 Task: Filter people by profile language English.
Action: Mouse moved to (359, 87)
Screenshot: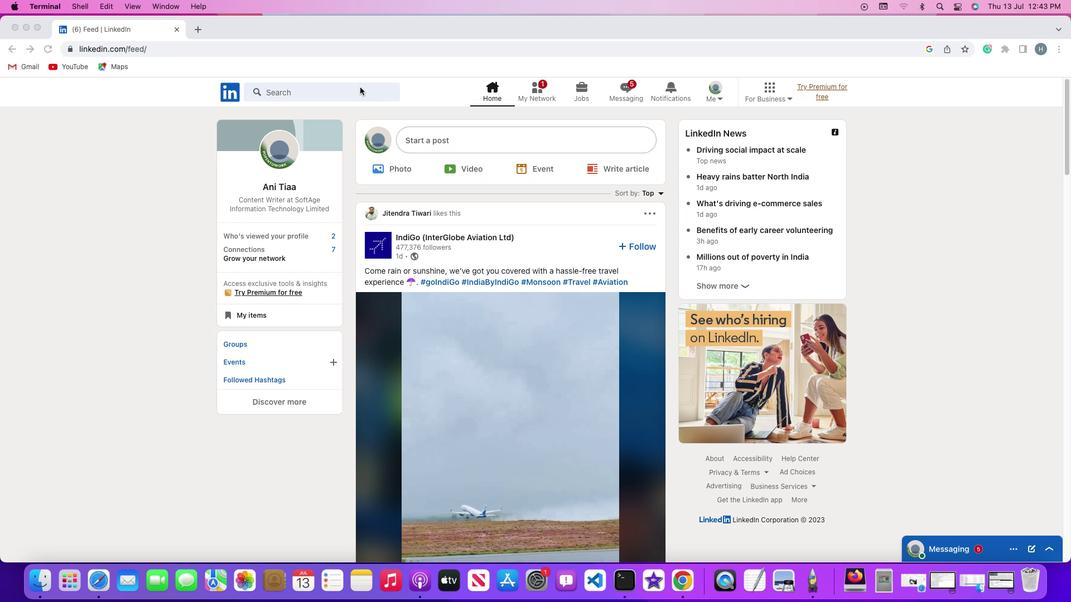 
Action: Mouse pressed left at (359, 87)
Screenshot: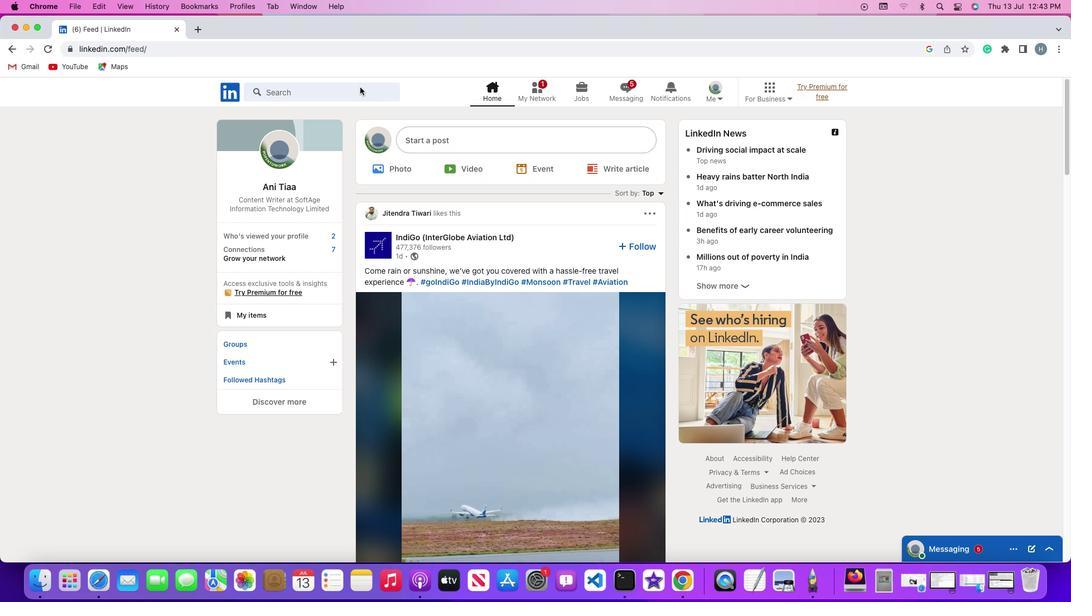 
Action: Mouse pressed left at (359, 87)
Screenshot: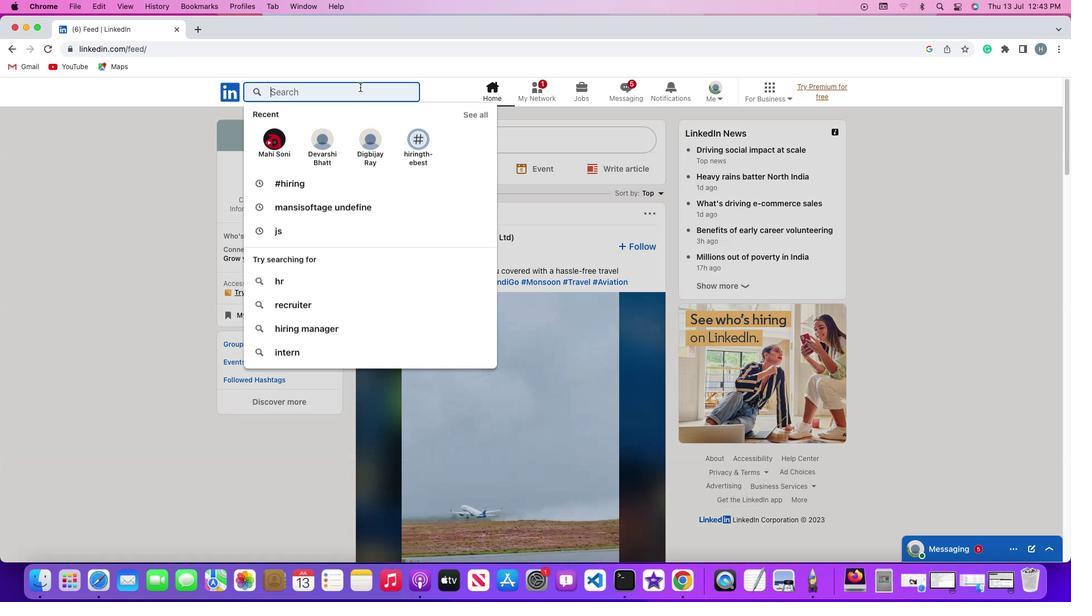 
Action: Mouse moved to (360, 87)
Screenshot: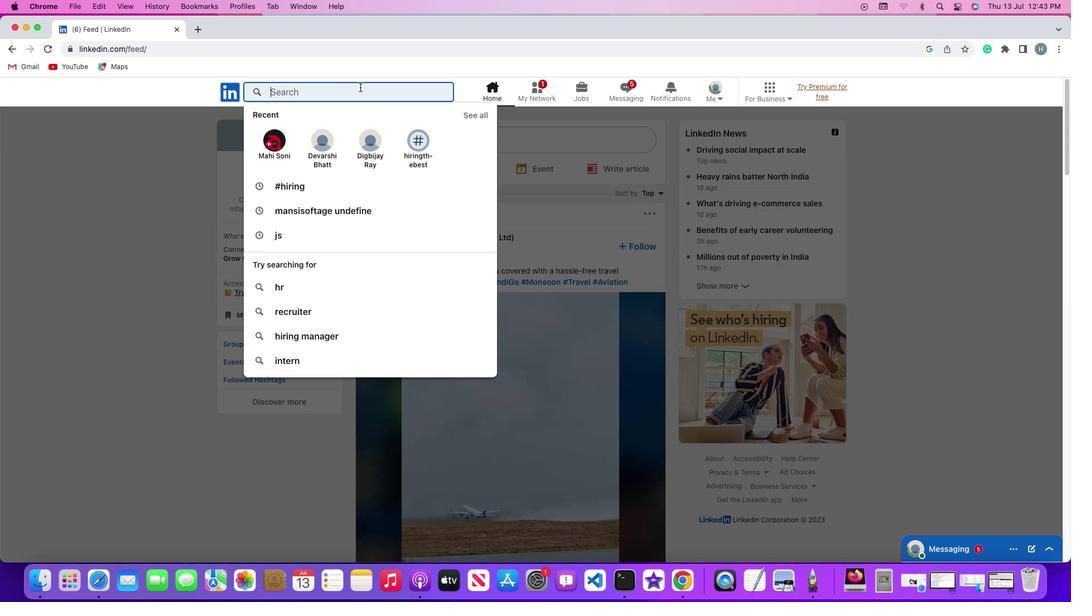 
Action: Key pressed Key.shift'#''h''i'
Screenshot: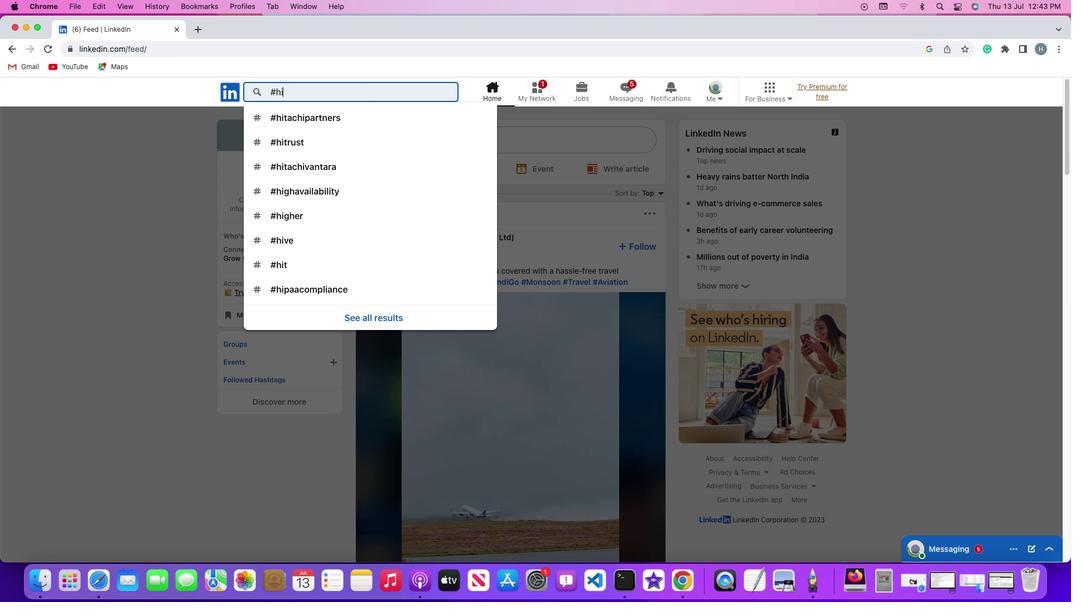 
Action: Mouse moved to (360, 87)
Screenshot: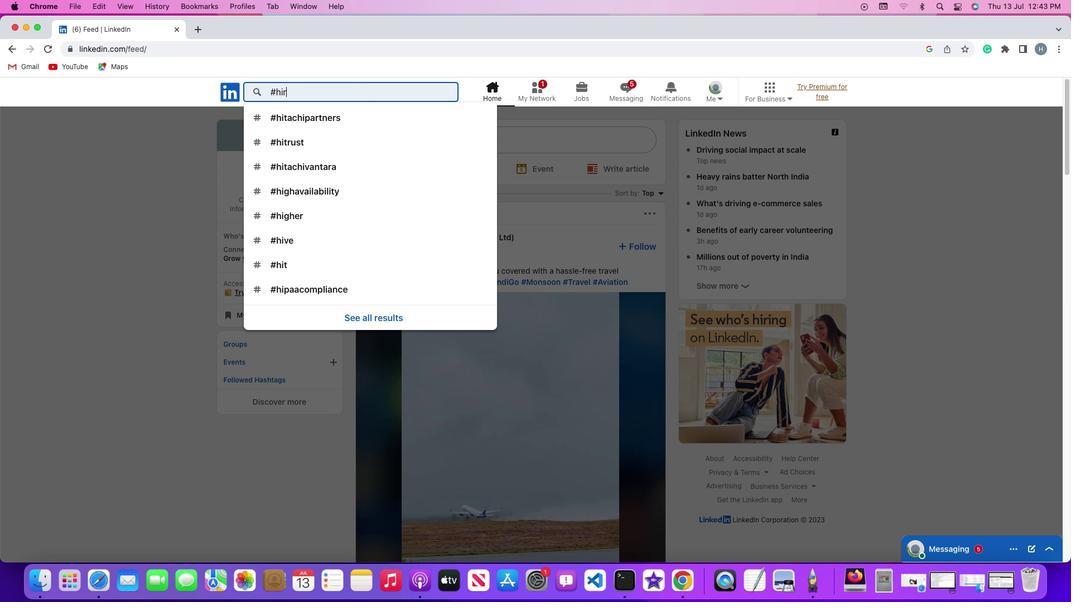 
Action: Key pressed 'r''i''n''g'Key.enter
Screenshot: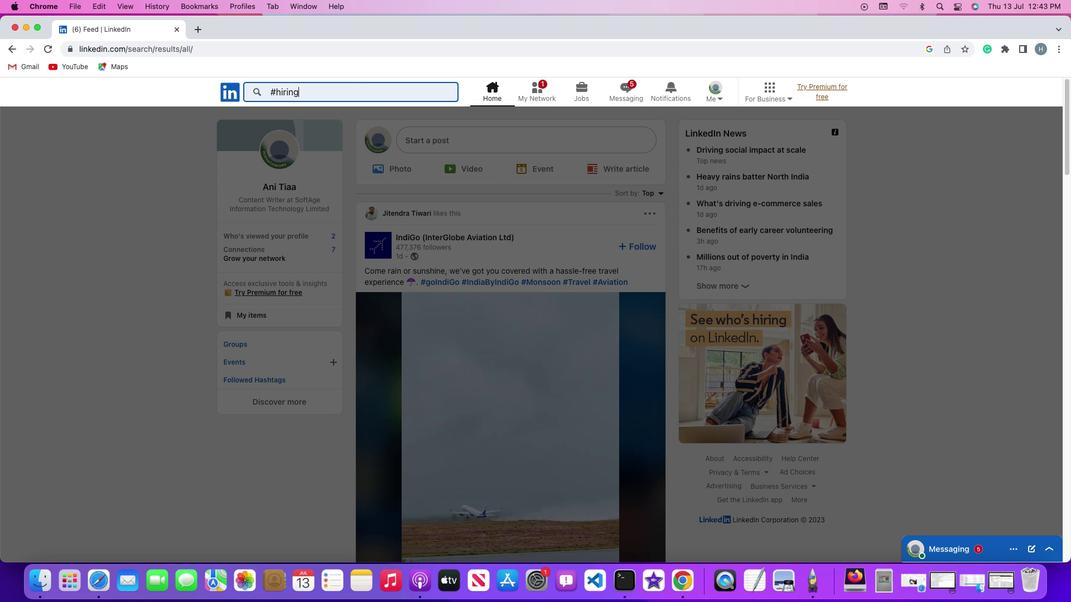 
Action: Mouse moved to (319, 120)
Screenshot: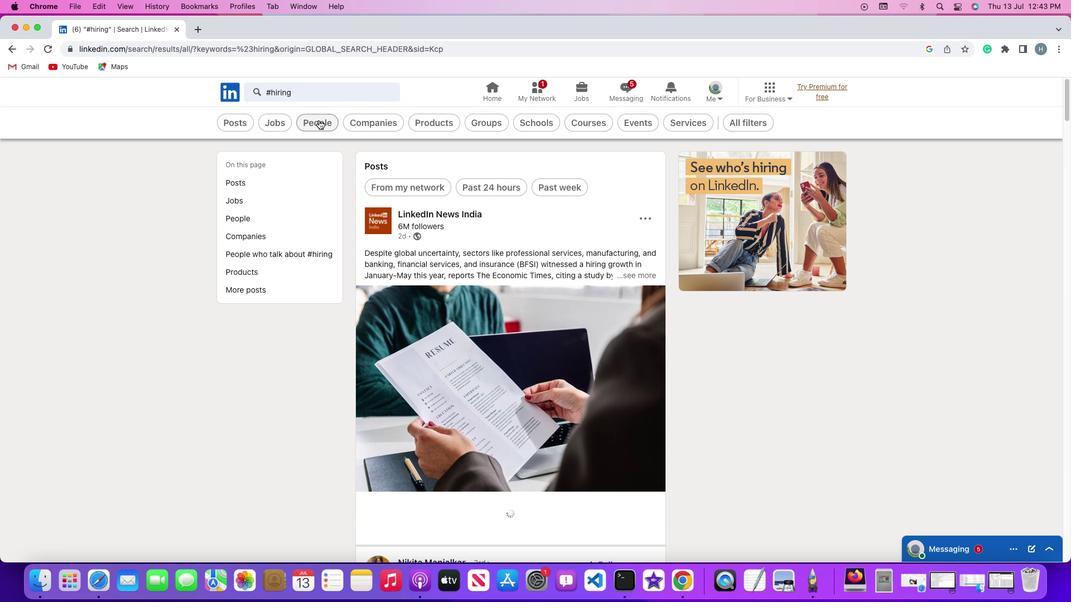 
Action: Mouse pressed left at (319, 120)
Screenshot: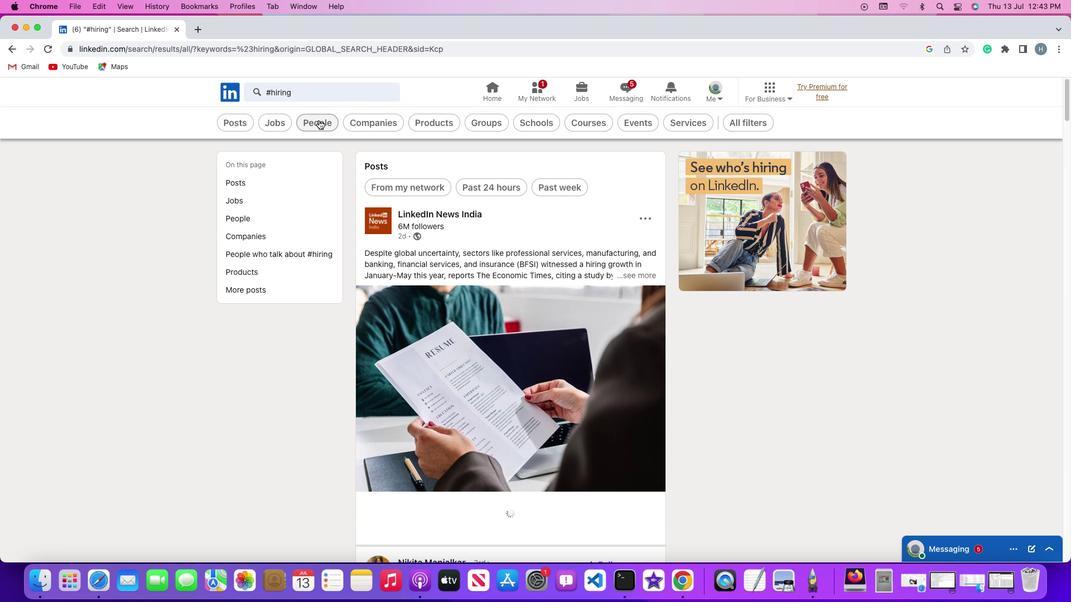 
Action: Mouse moved to (564, 121)
Screenshot: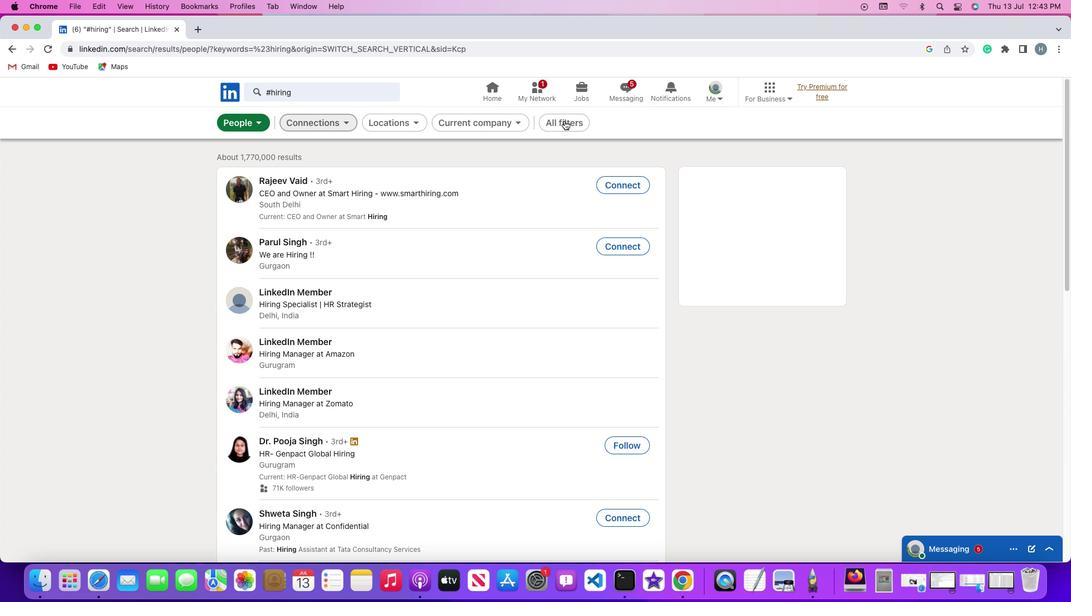 
Action: Mouse pressed left at (564, 121)
Screenshot: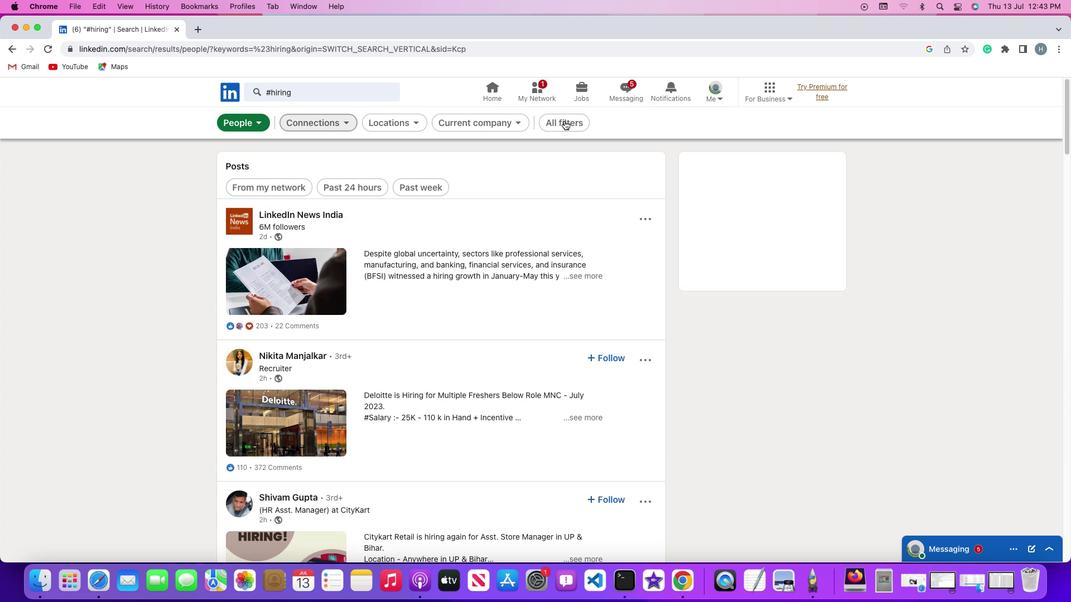 
Action: Mouse moved to (902, 352)
Screenshot: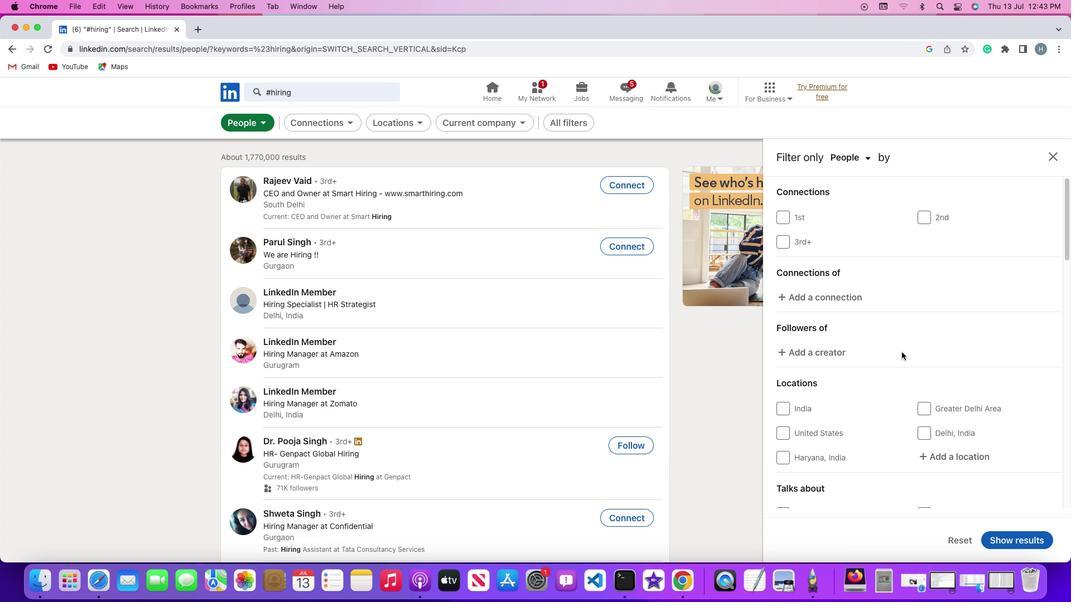 
Action: Mouse scrolled (902, 352) with delta (0, 0)
Screenshot: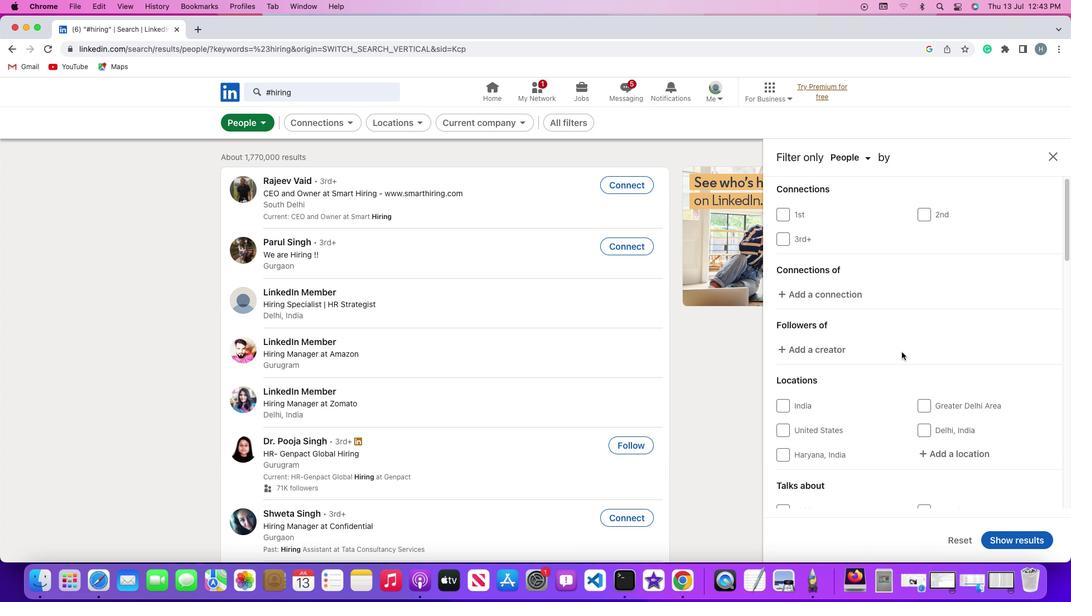 
Action: Mouse scrolled (902, 352) with delta (0, 0)
Screenshot: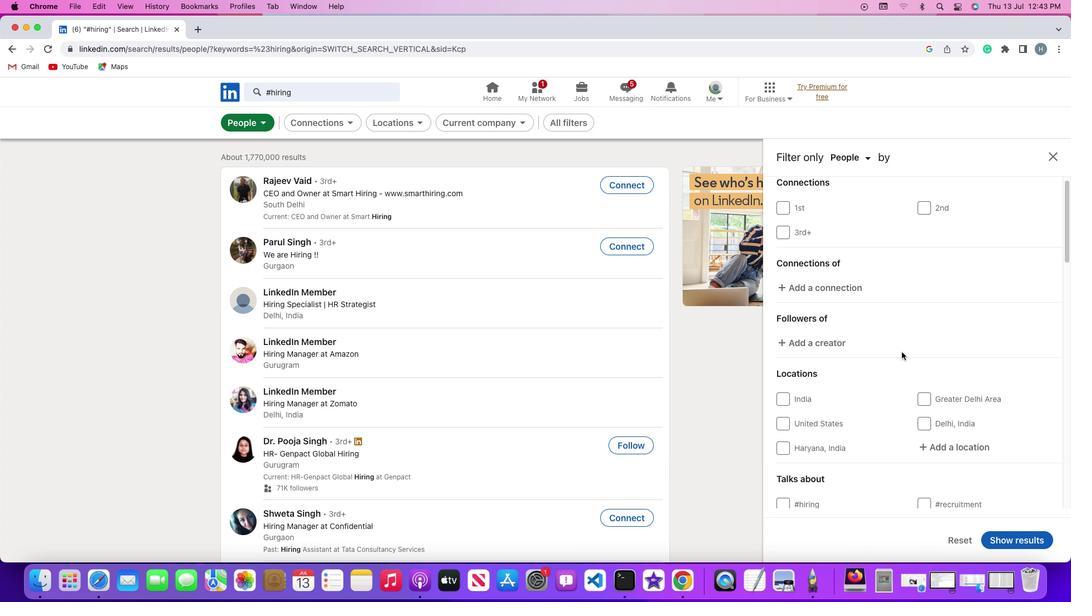 
Action: Mouse scrolled (902, 352) with delta (0, -1)
Screenshot: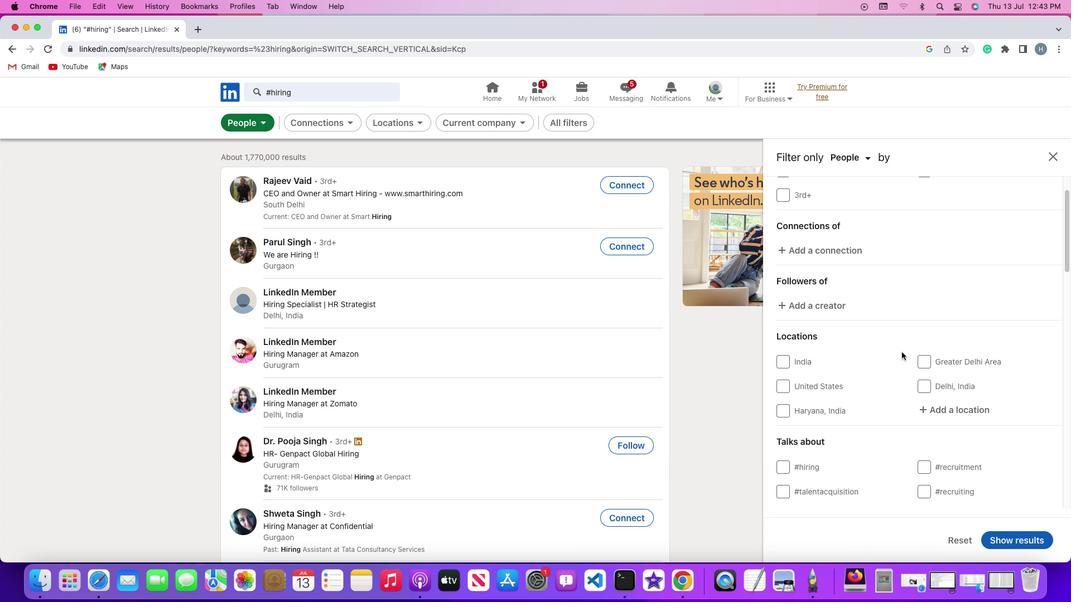 
Action: Mouse scrolled (902, 352) with delta (0, -1)
Screenshot: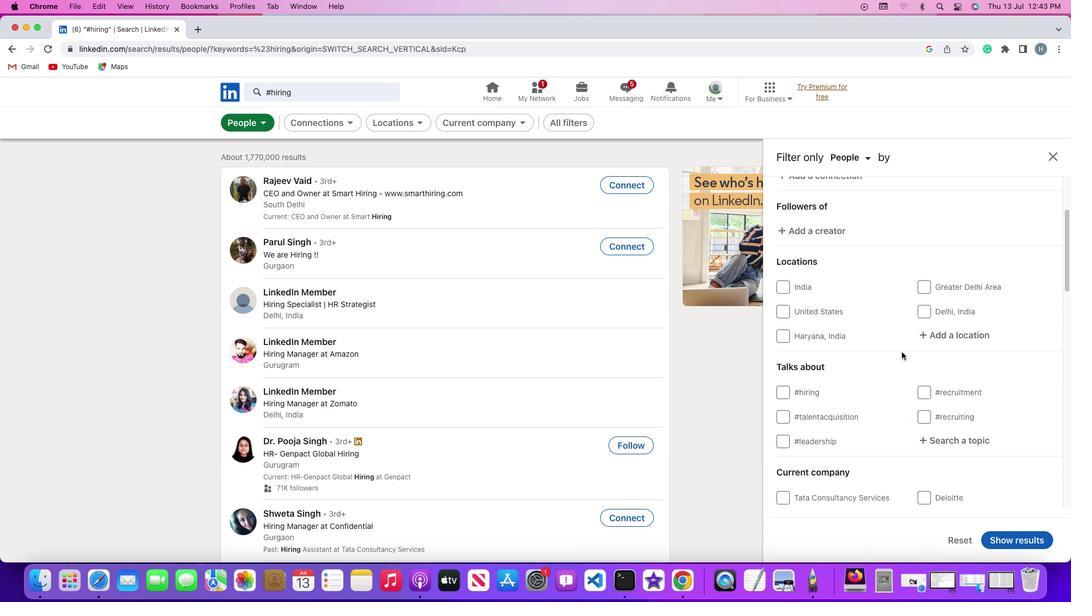 
Action: Mouse scrolled (902, 352) with delta (0, 0)
Screenshot: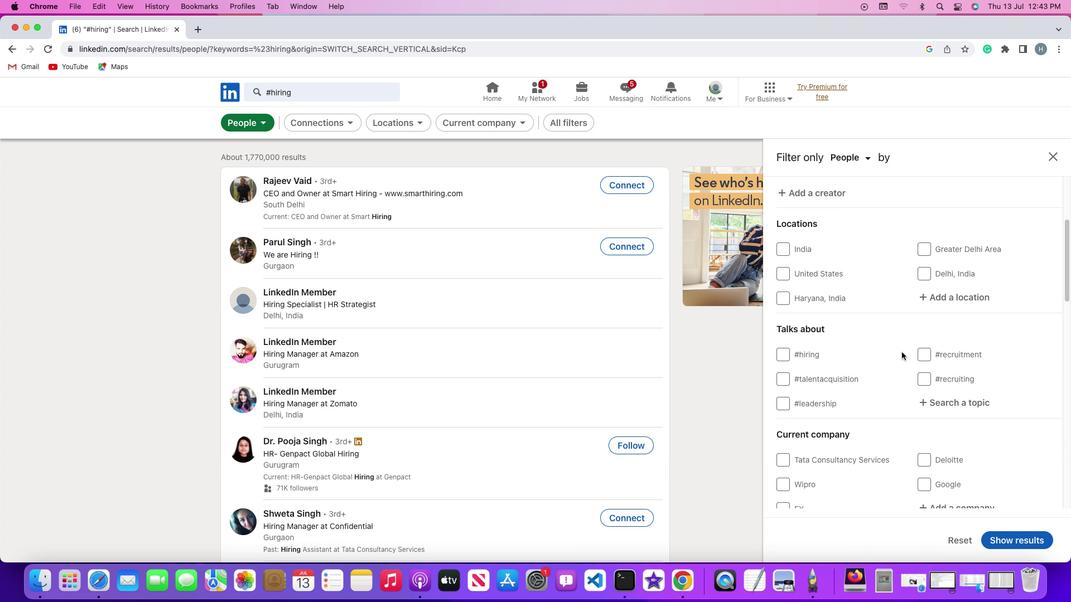 
Action: Mouse scrolled (902, 352) with delta (0, 0)
Screenshot: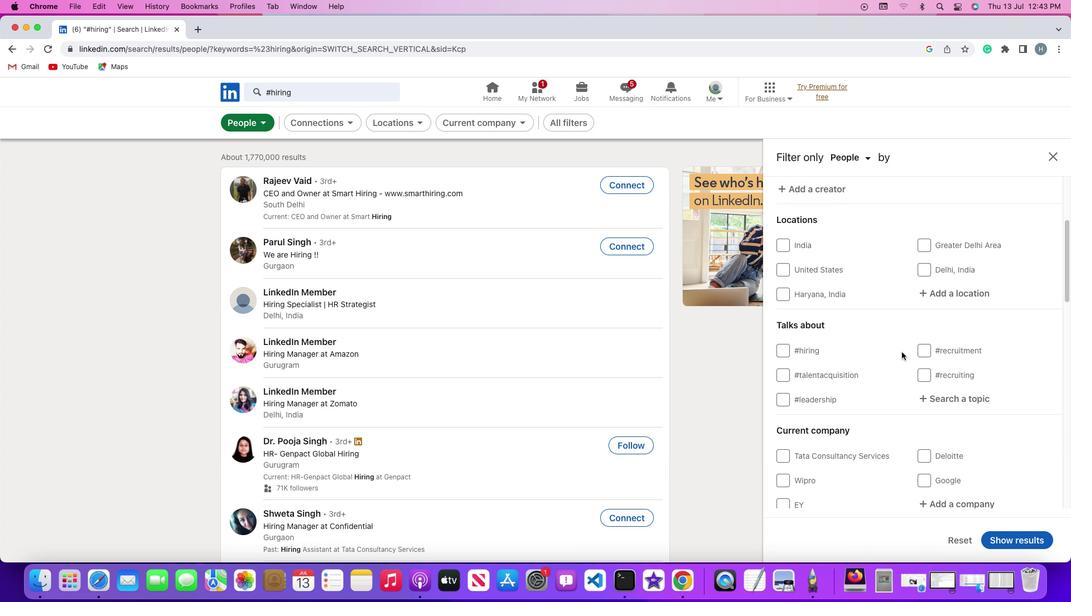 
Action: Mouse scrolled (902, 352) with delta (0, 0)
Screenshot: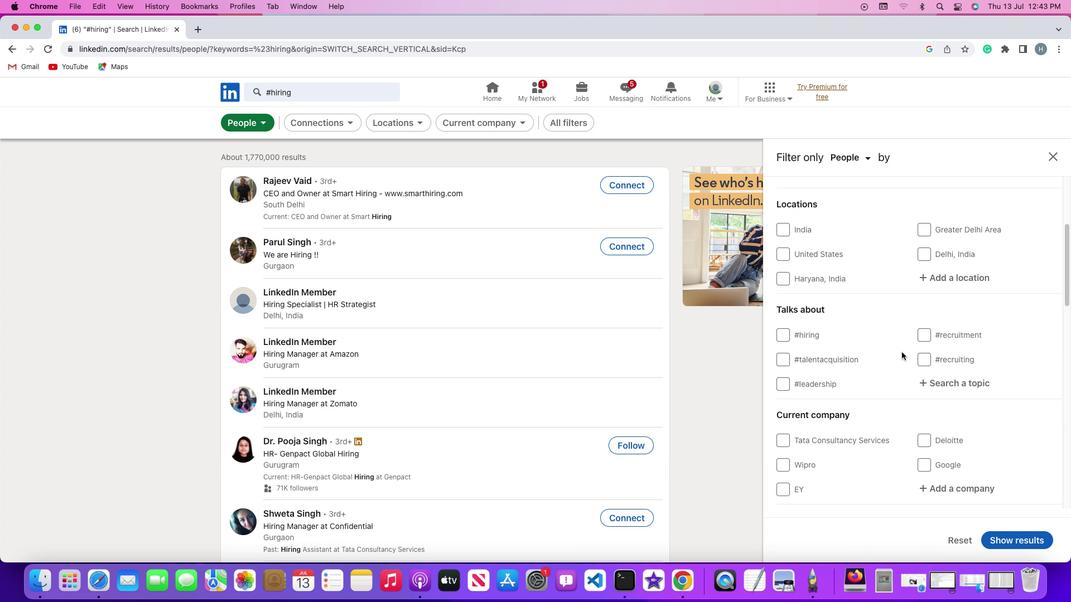 
Action: Mouse scrolled (902, 352) with delta (0, 0)
Screenshot: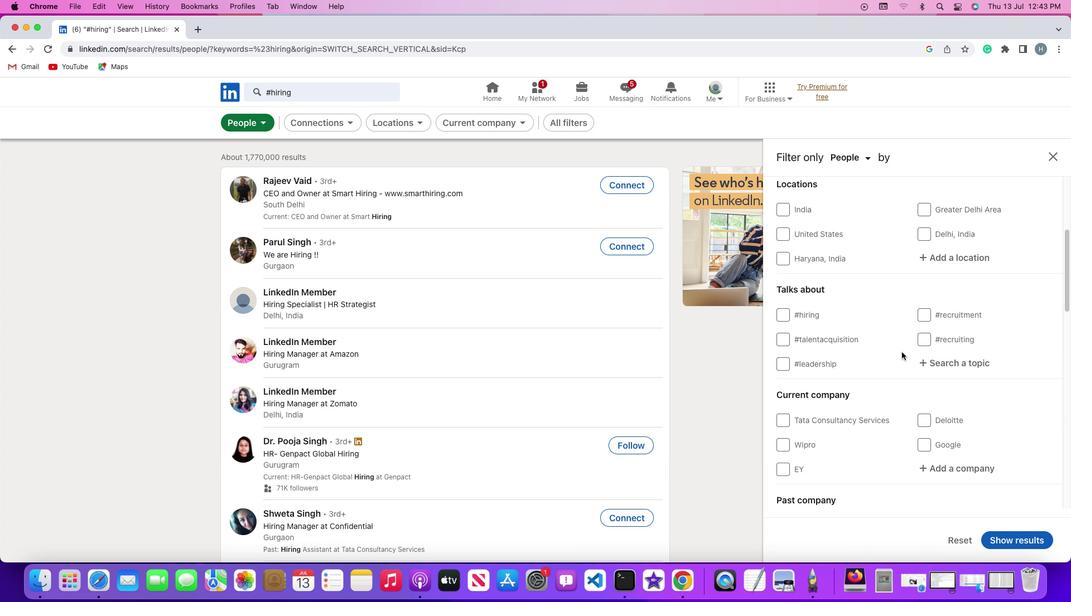 
Action: Mouse scrolled (902, 352) with delta (0, -1)
Screenshot: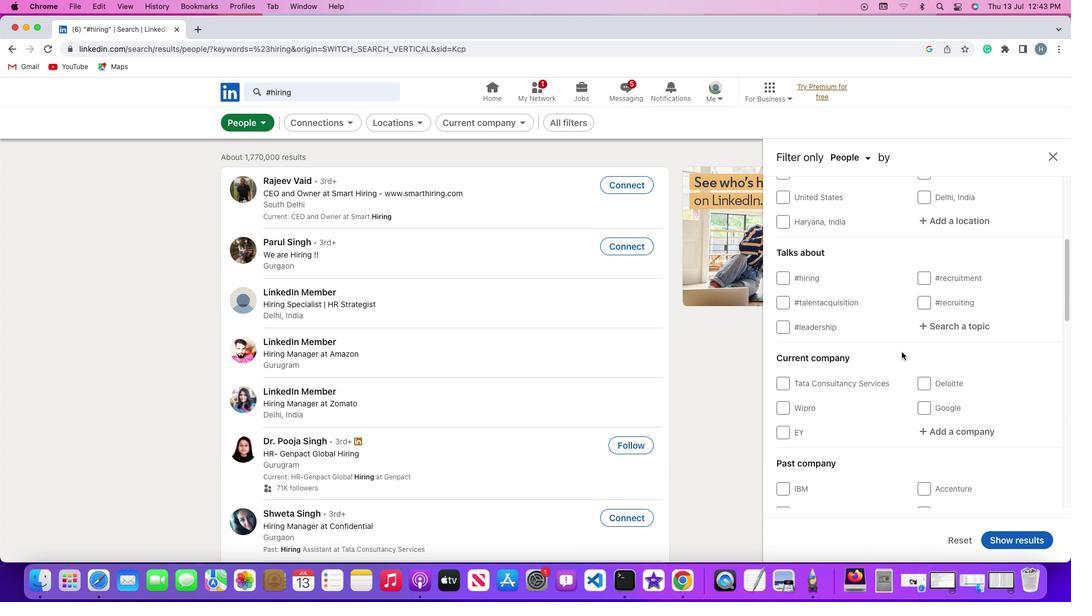 
Action: Mouse scrolled (902, 352) with delta (0, -2)
Screenshot: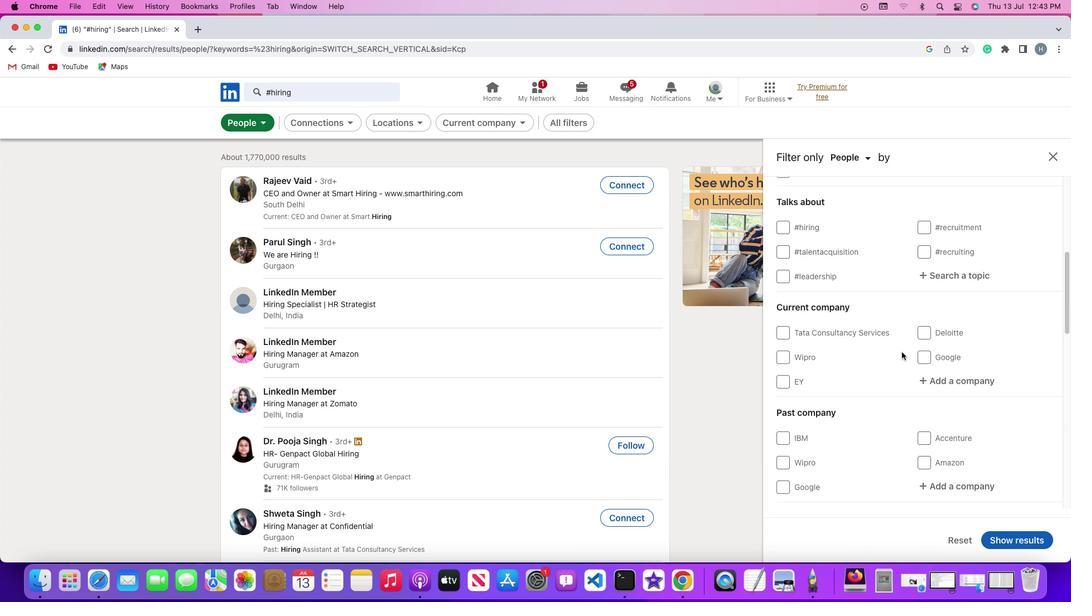 
Action: Mouse scrolled (902, 352) with delta (0, 0)
Screenshot: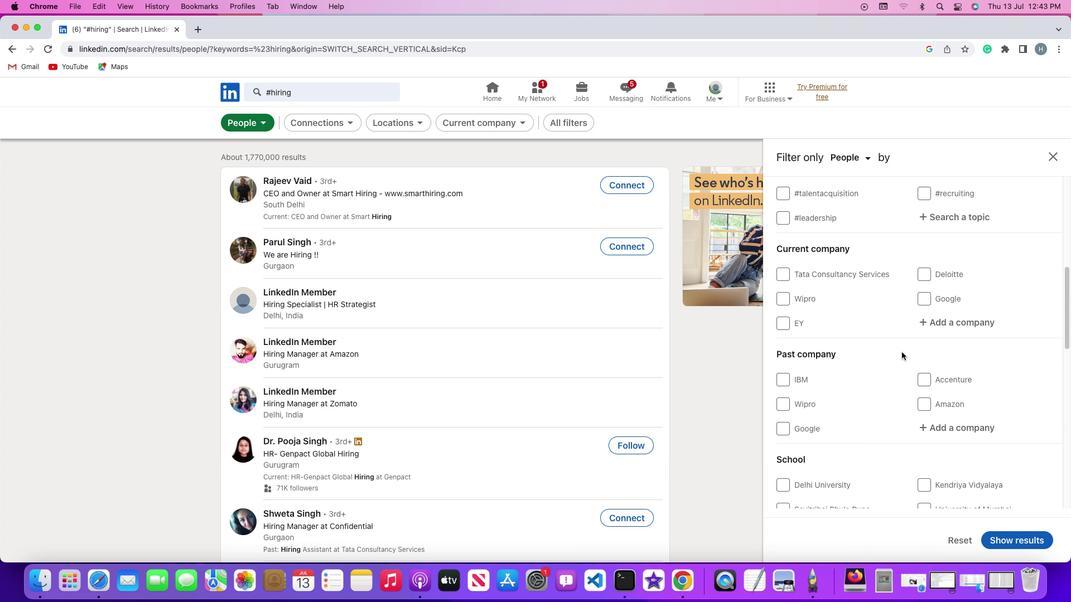 
Action: Mouse scrolled (902, 352) with delta (0, 0)
Screenshot: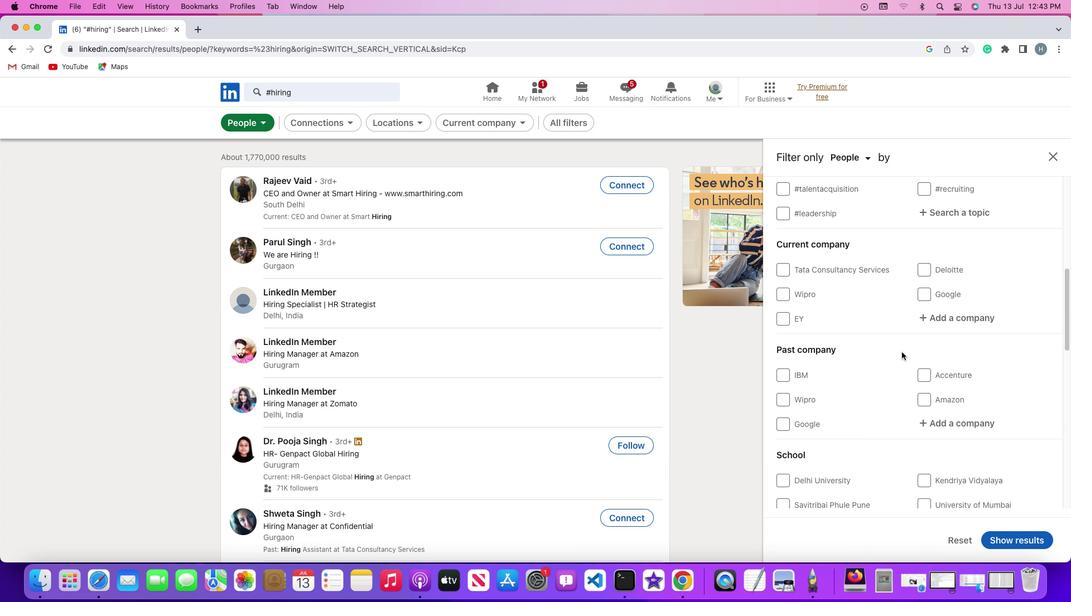 
Action: Mouse scrolled (902, 352) with delta (0, -1)
Screenshot: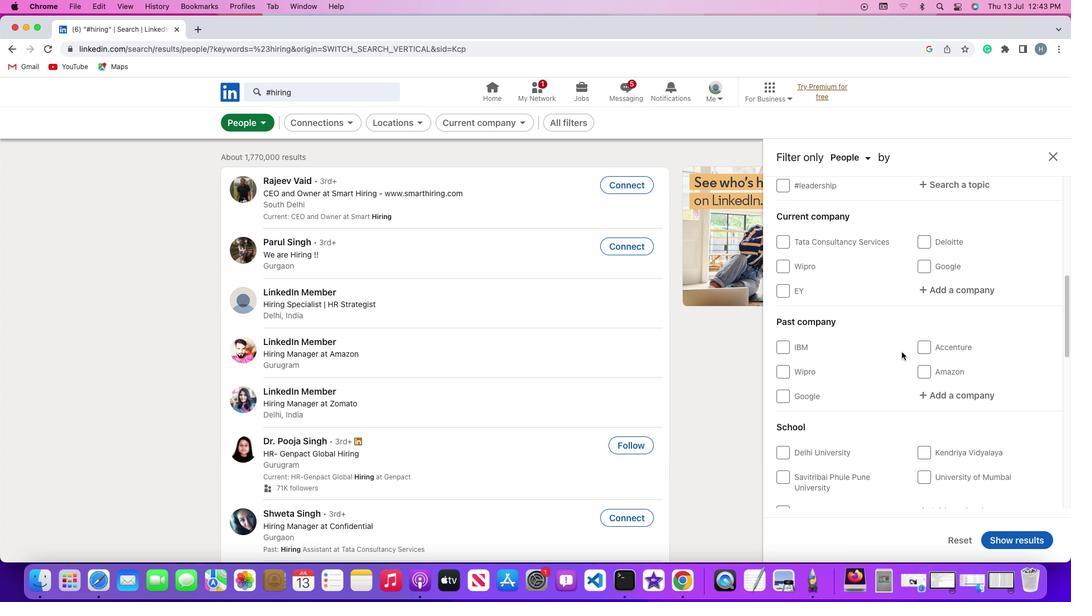 
Action: Mouse scrolled (902, 352) with delta (0, 0)
Screenshot: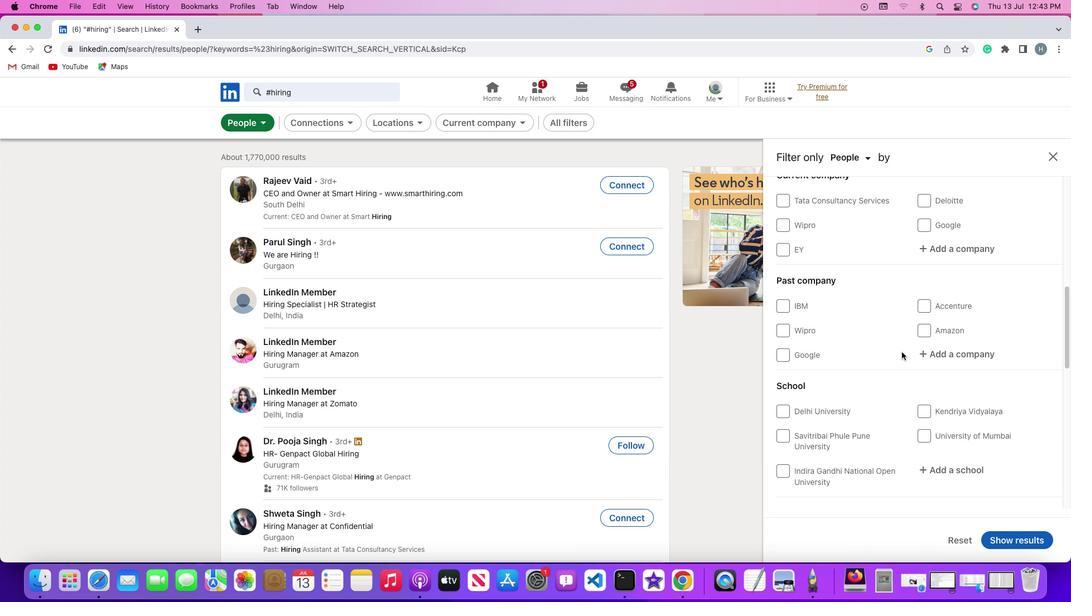 
Action: Mouse scrolled (902, 352) with delta (0, 0)
Screenshot: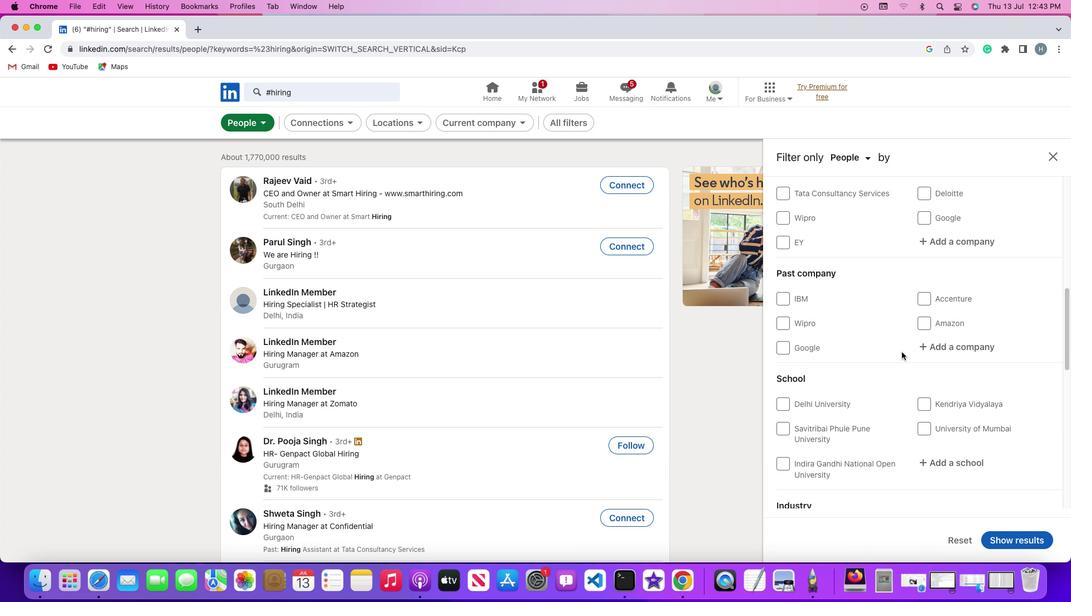 
Action: Mouse scrolled (902, 352) with delta (0, -1)
Screenshot: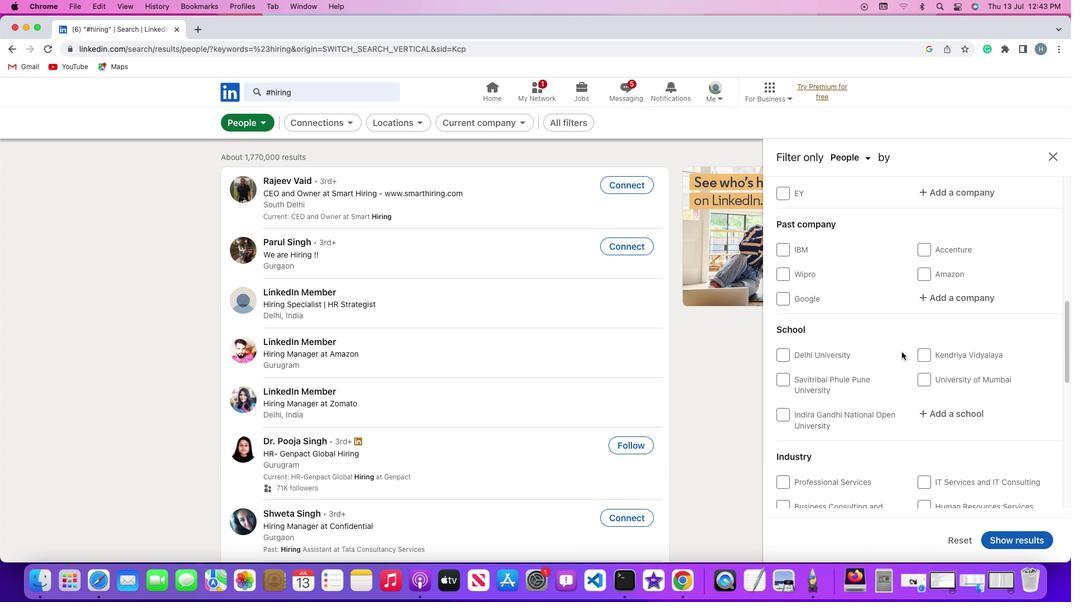 
Action: Mouse scrolled (902, 352) with delta (0, -1)
Screenshot: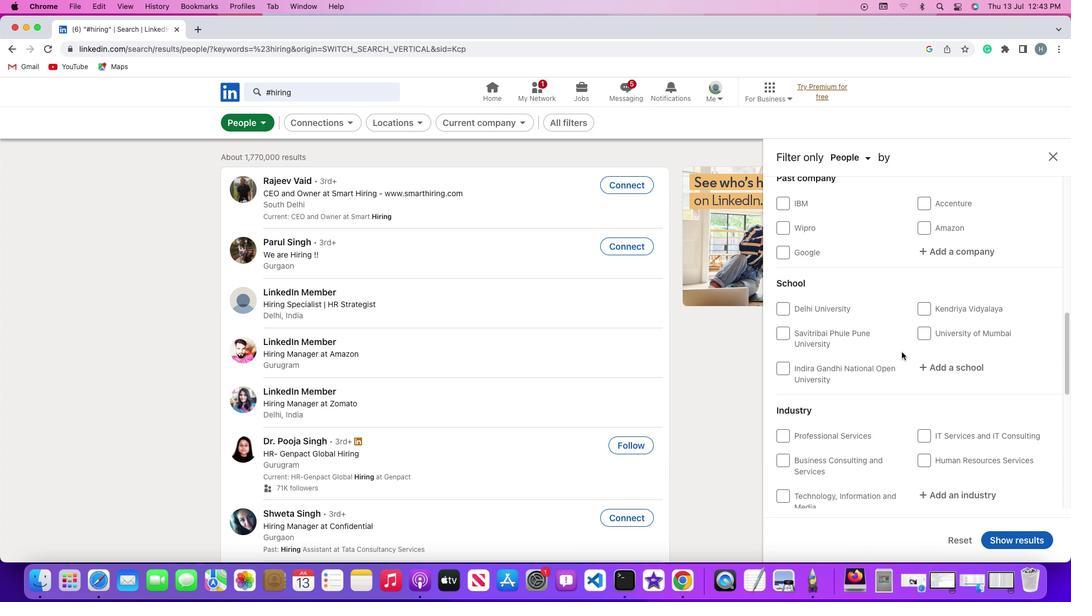 
Action: Mouse scrolled (902, 352) with delta (0, 0)
Screenshot: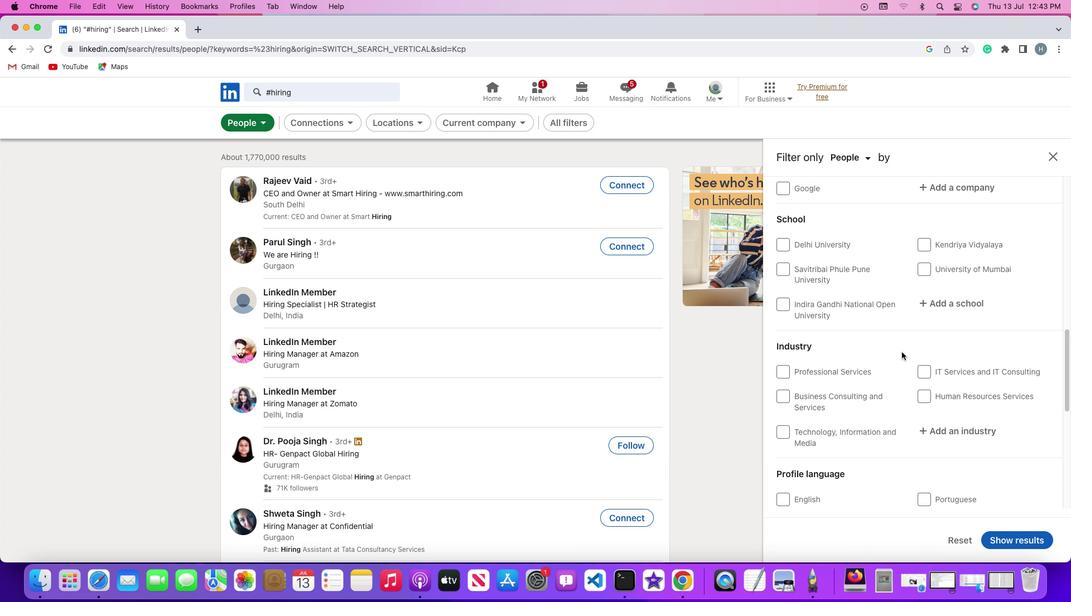 
Action: Mouse scrolled (902, 352) with delta (0, 0)
Screenshot: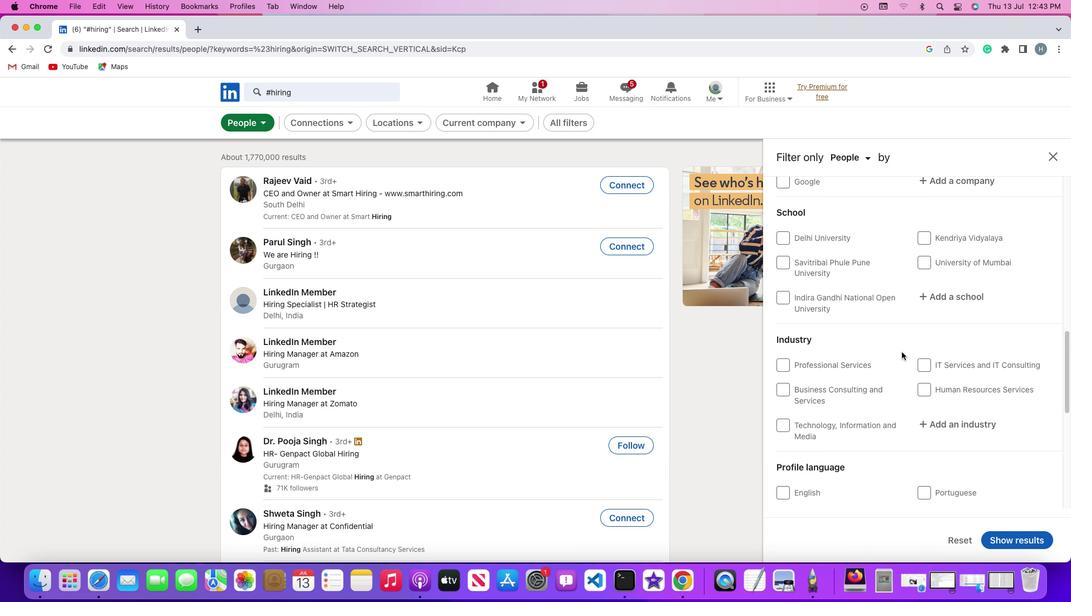 
Action: Mouse scrolled (902, 352) with delta (0, 0)
Screenshot: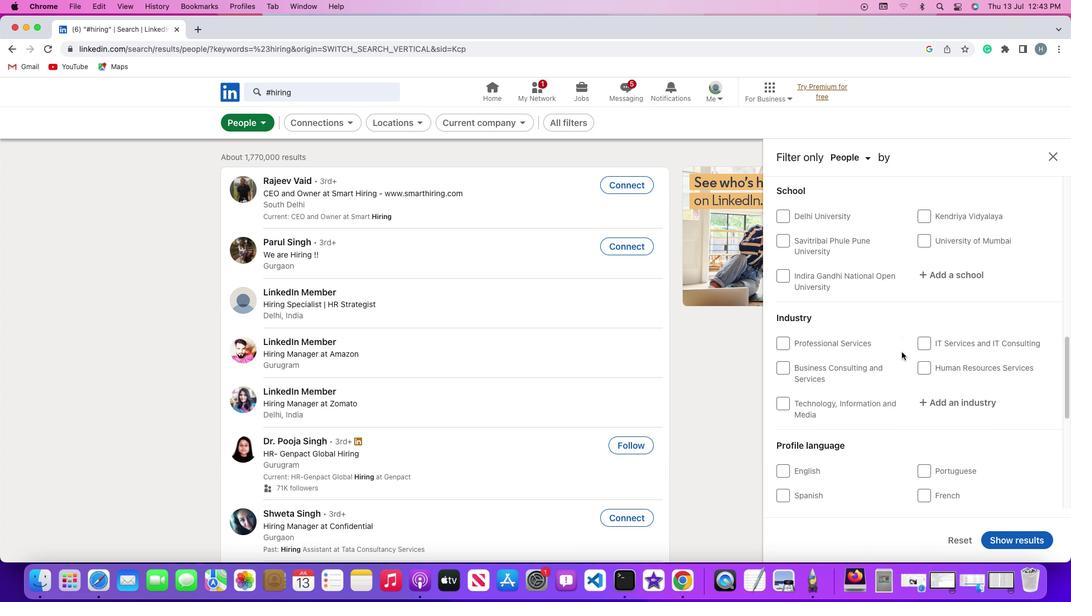 
Action: Mouse scrolled (902, 352) with delta (0, 0)
Screenshot: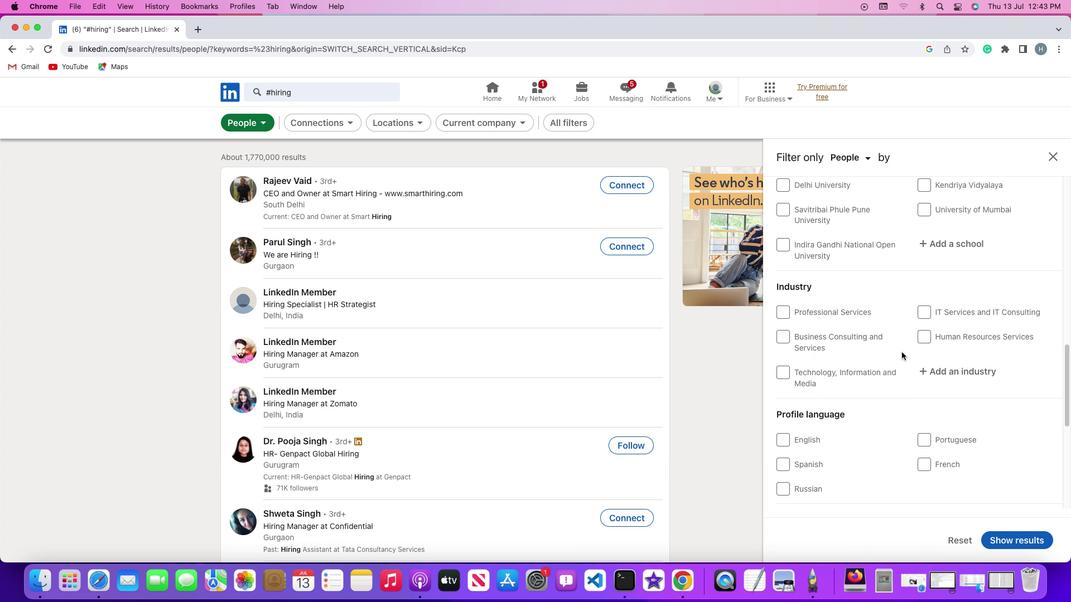 
Action: Mouse scrolled (902, 352) with delta (0, 0)
Screenshot: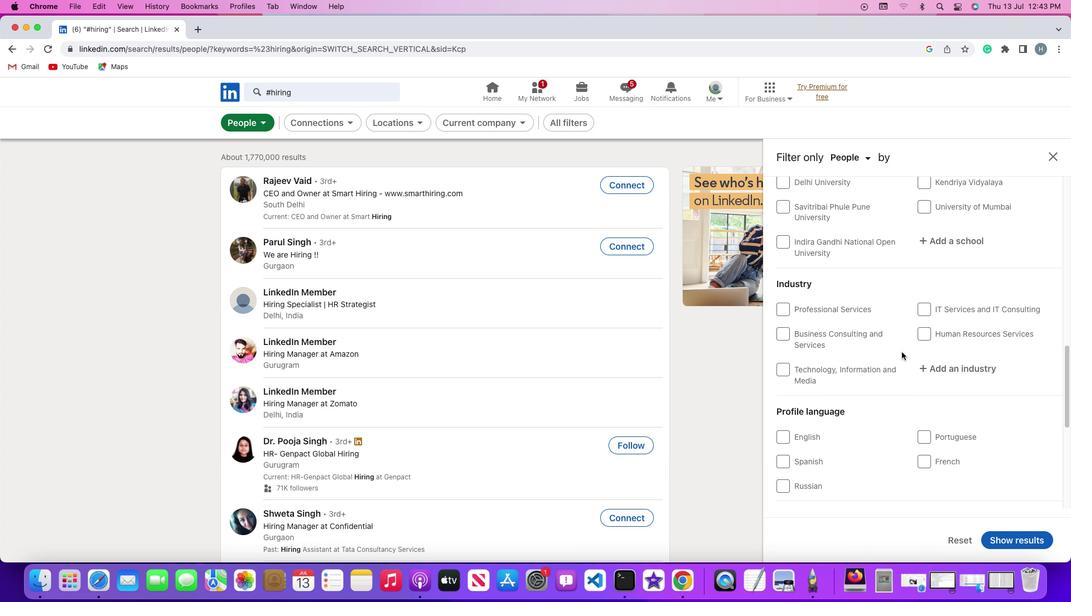 
Action: Mouse scrolled (902, 352) with delta (0, 0)
Screenshot: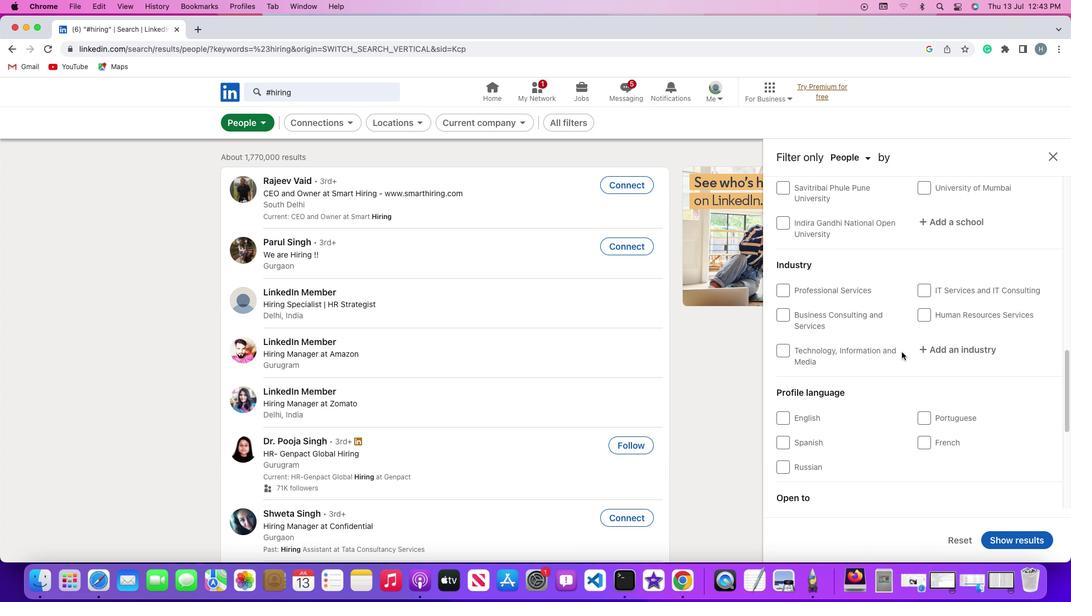 
Action: Mouse scrolled (902, 352) with delta (0, 0)
Screenshot: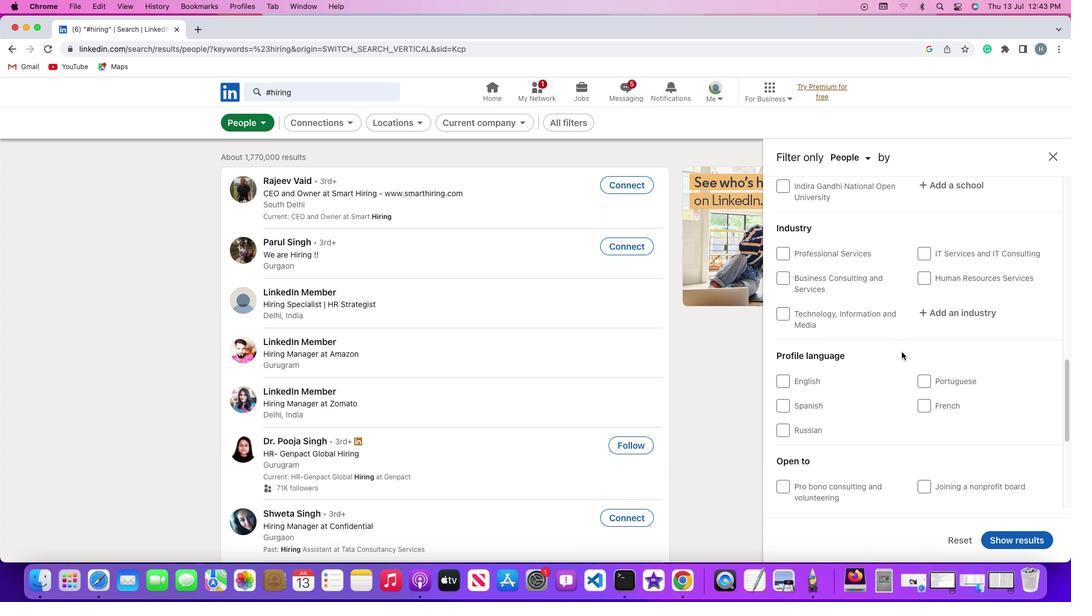 
Action: Mouse scrolled (902, 352) with delta (0, 0)
Screenshot: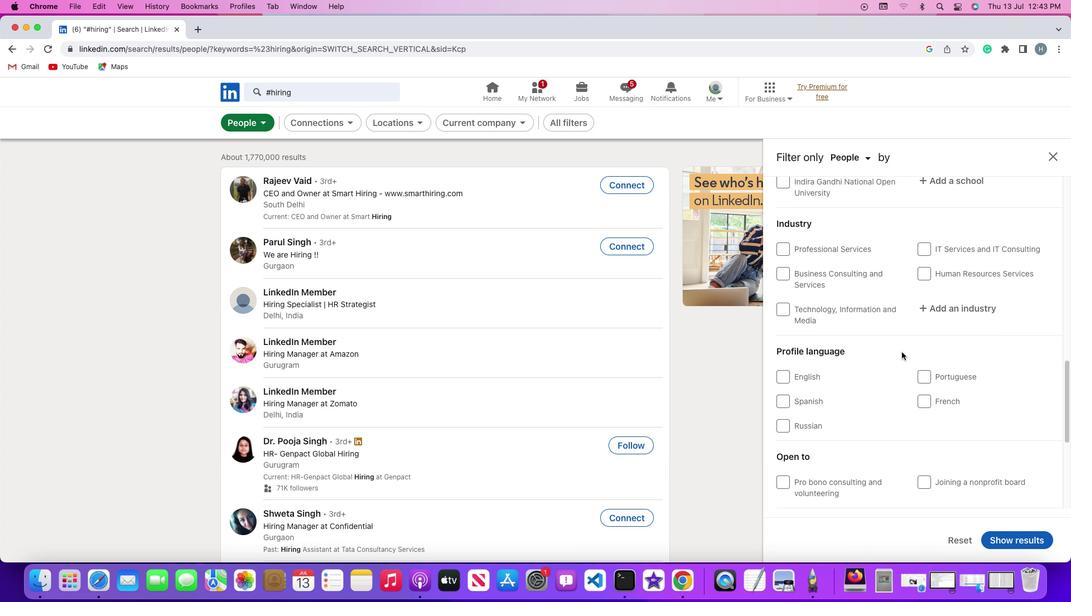 
Action: Mouse moved to (783, 363)
Screenshot: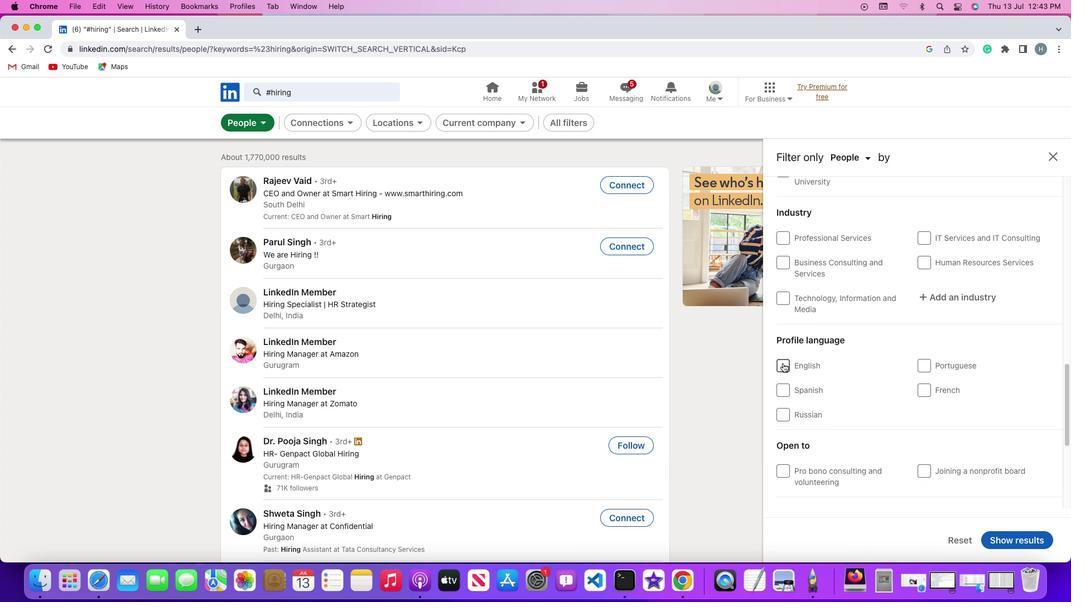 
Action: Mouse pressed left at (783, 363)
Screenshot: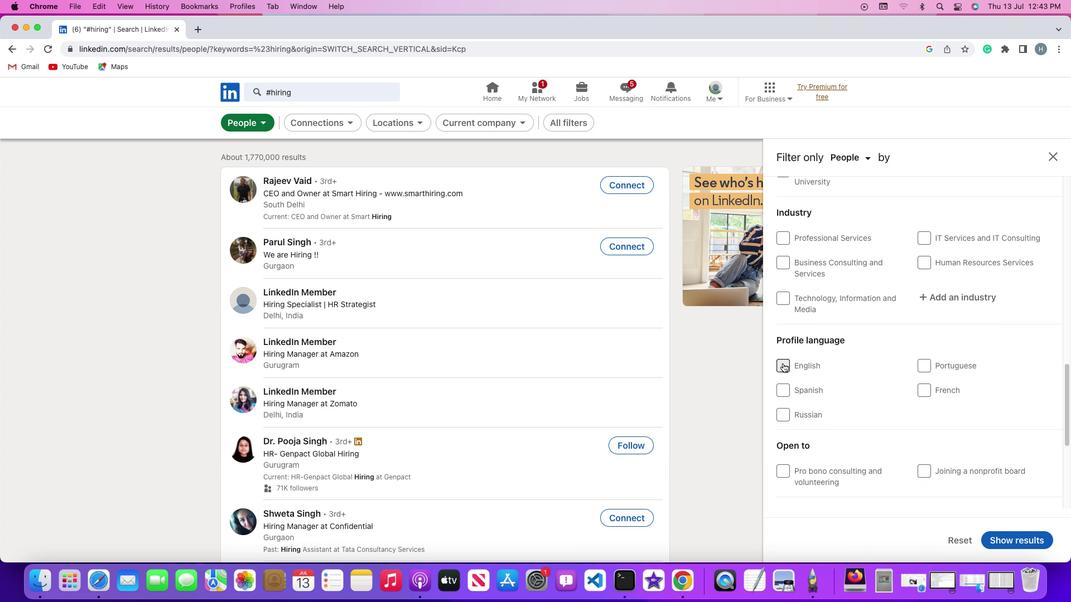 
Action: Mouse moved to (1004, 538)
Screenshot: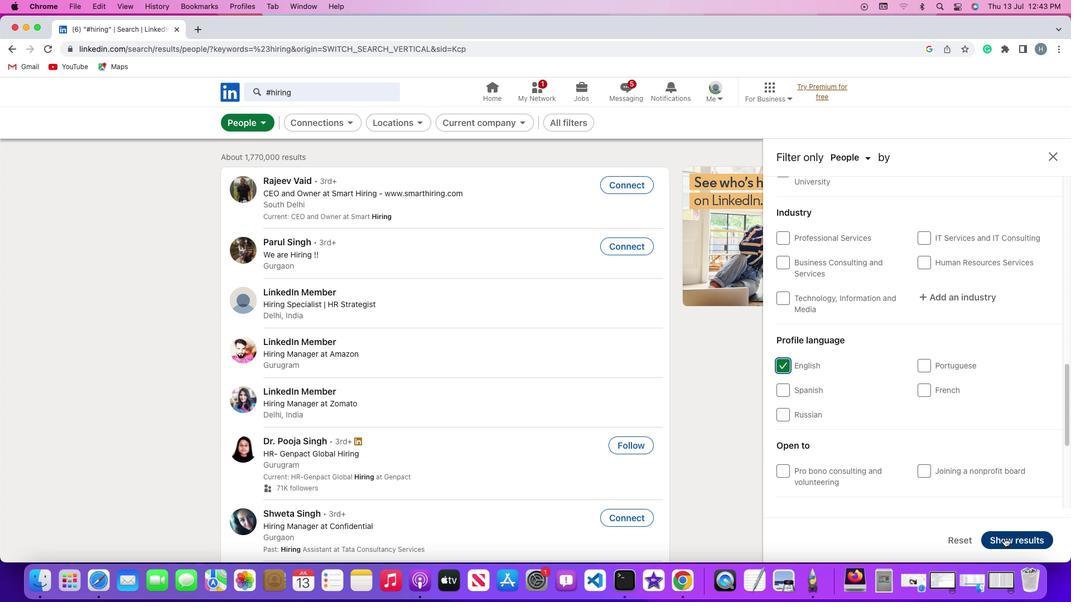 
Action: Mouse pressed left at (1004, 538)
Screenshot: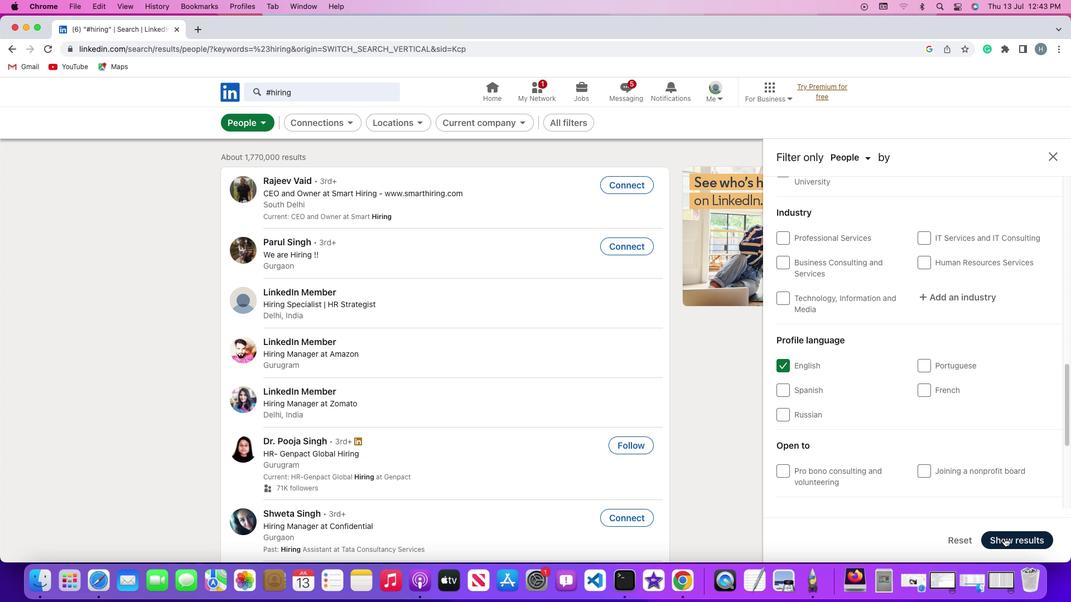 
Action: Mouse moved to (871, 308)
Screenshot: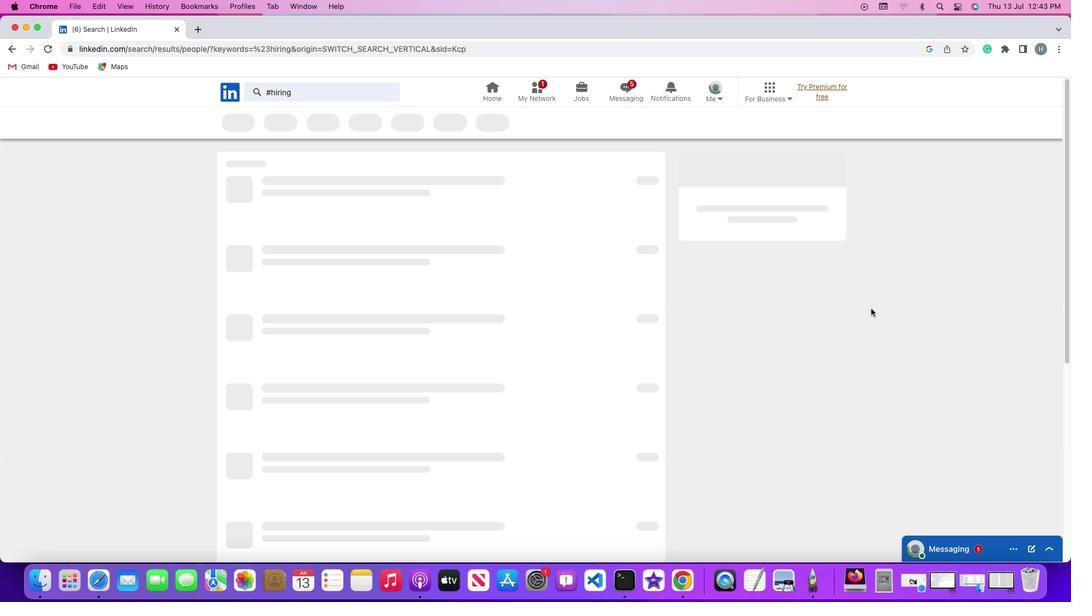 
